 Task: Use the formula "AND" in spreadsheet "Project portfolio".
Action: Mouse moved to (116, 100)
Screenshot: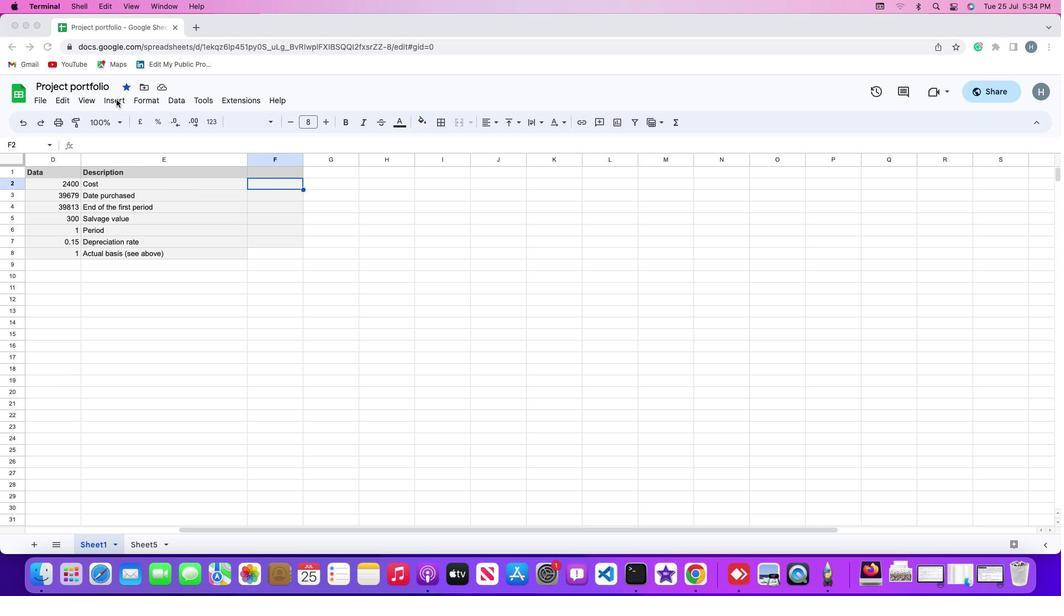 
Action: Mouse pressed left at (116, 100)
Screenshot: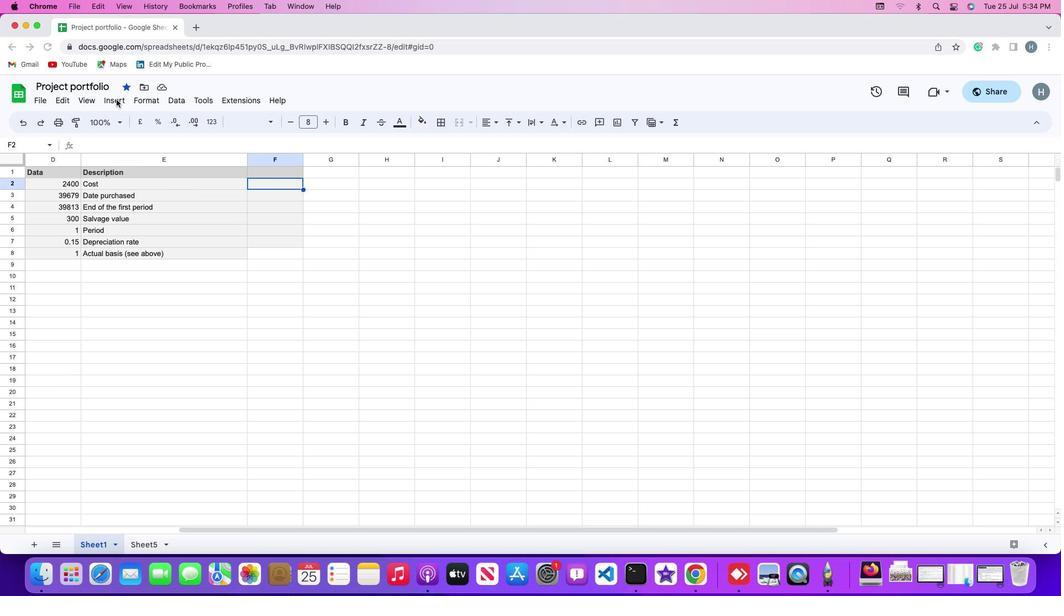 
Action: Mouse moved to (117, 98)
Screenshot: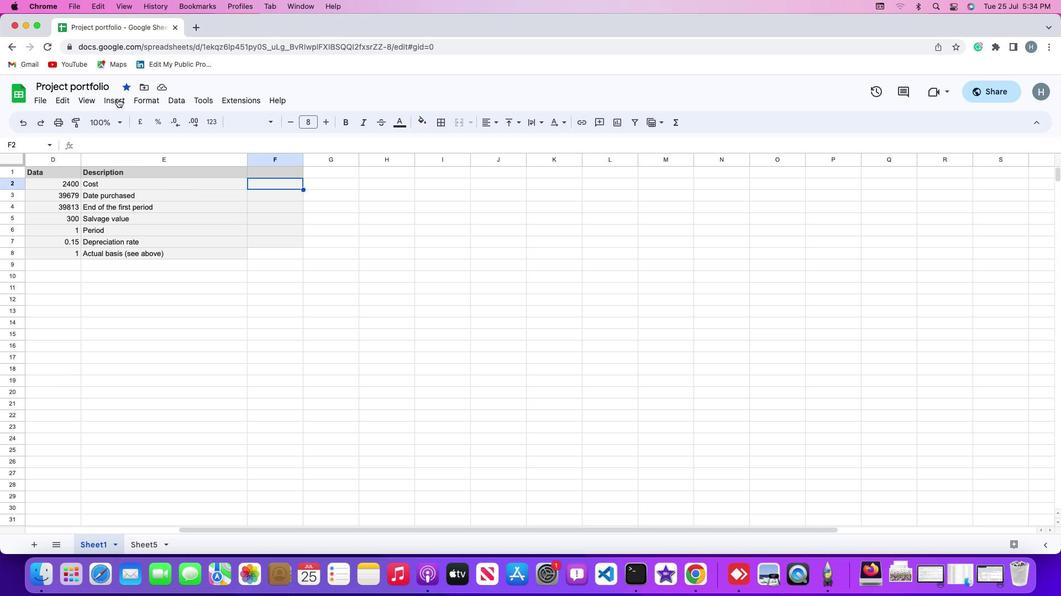 
Action: Mouse pressed left at (117, 98)
Screenshot: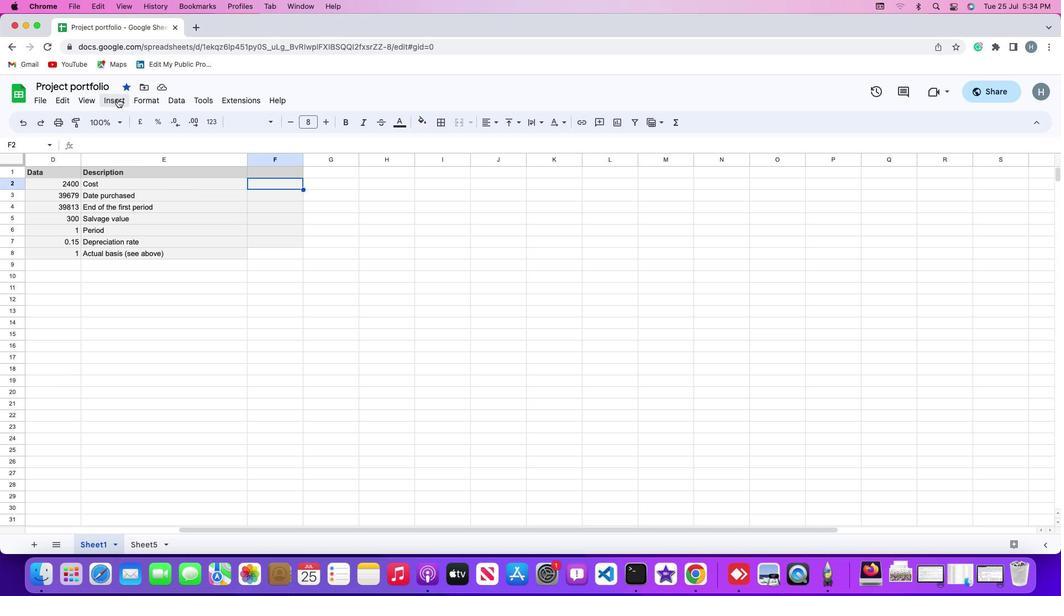 
Action: Mouse moved to (433, 234)
Screenshot: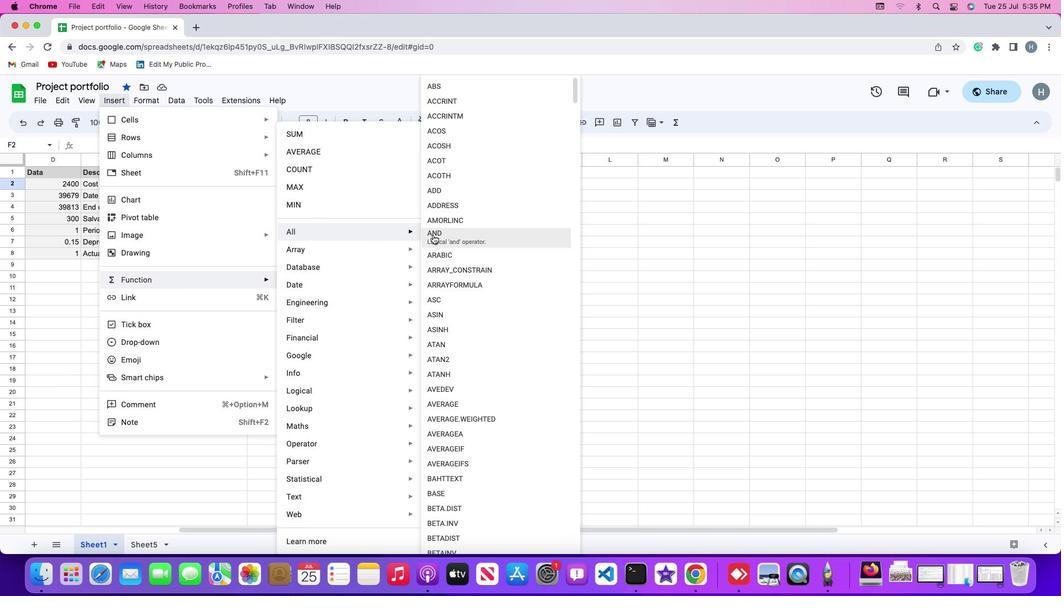 
Action: Mouse pressed left at (433, 234)
Screenshot: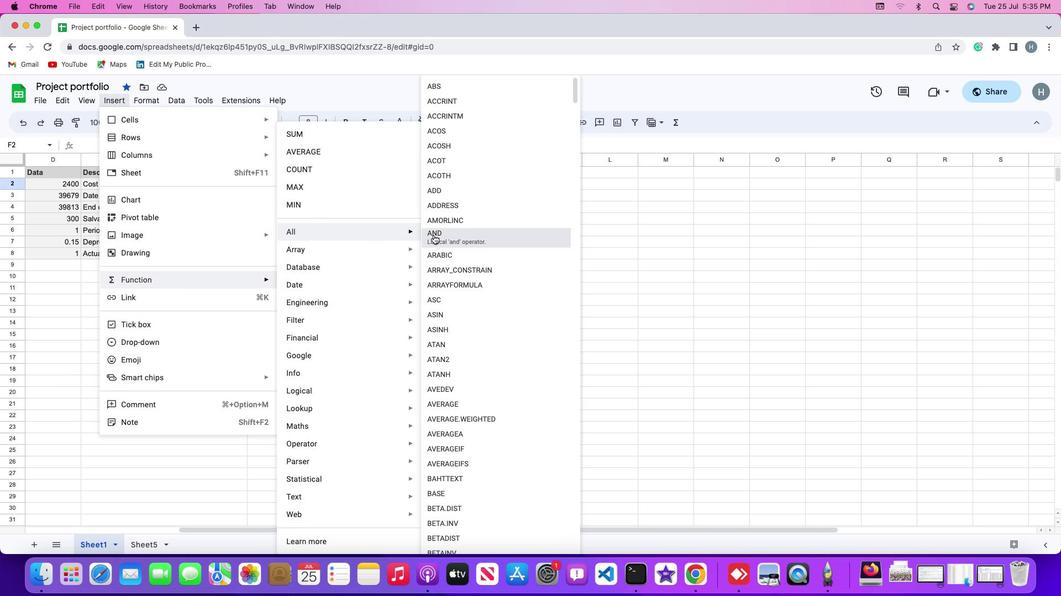 
Action: Mouse moved to (71, 181)
Screenshot: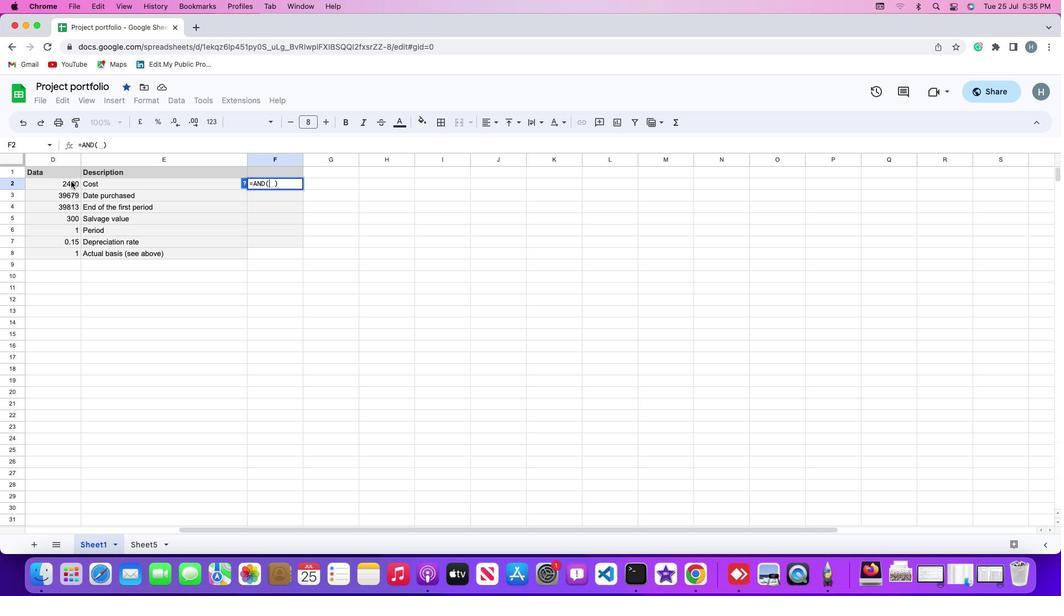 
Action: Mouse pressed left at (71, 181)
Screenshot: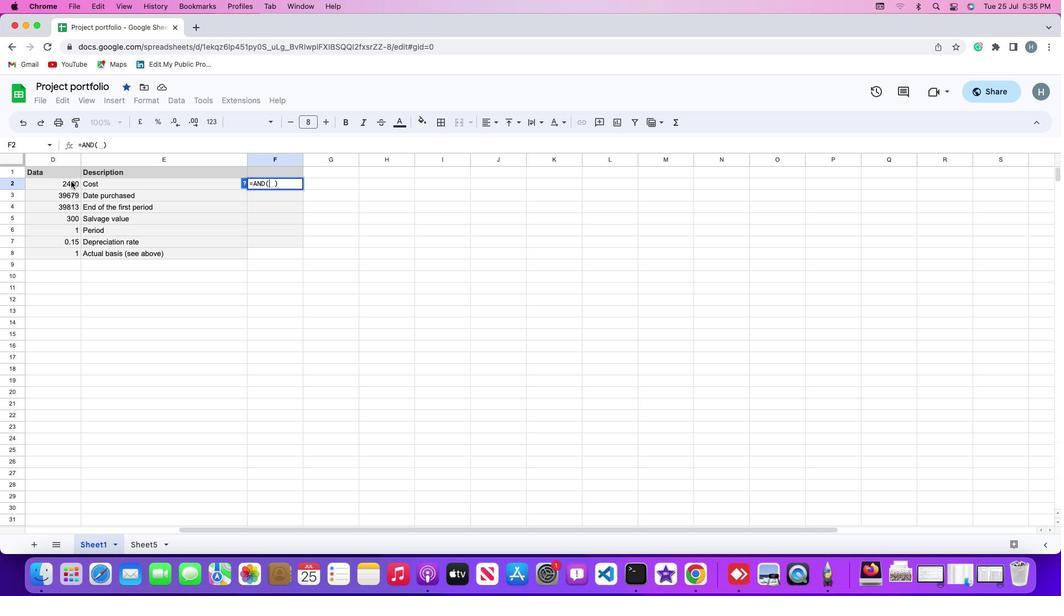 
Action: Mouse moved to (77, 185)
Screenshot: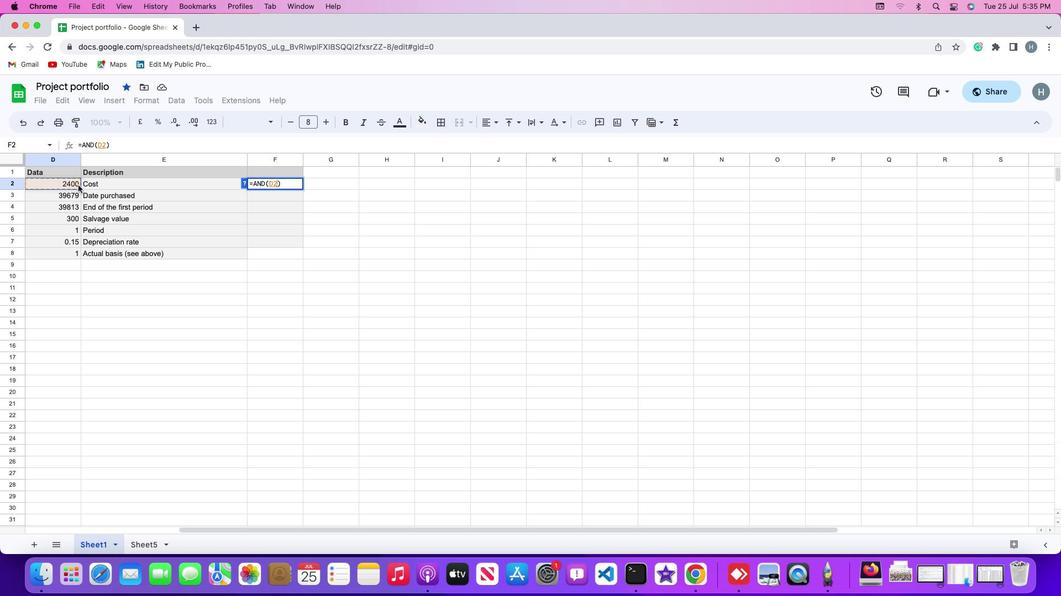 
Action: Key pressed Key.enter
Screenshot: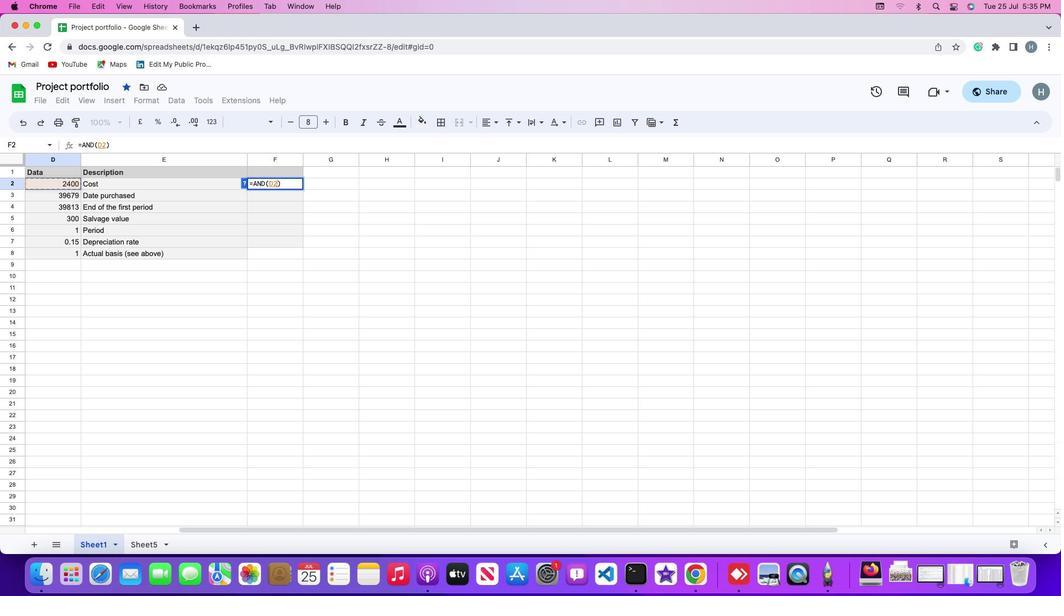 
Action: Mouse moved to (271, 290)
Screenshot: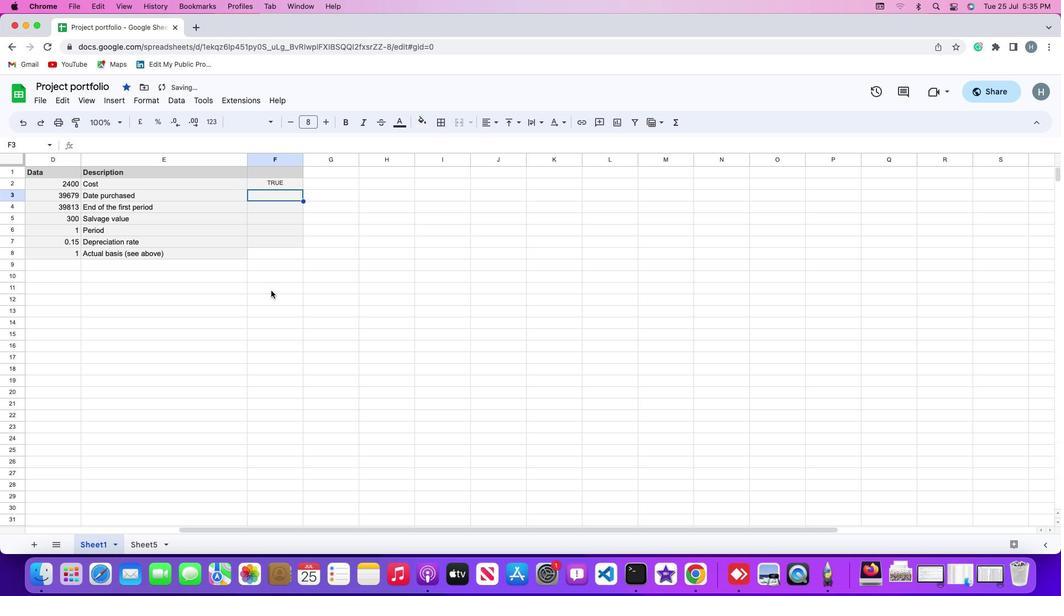
